 Task: Edit the quotes list created by users
Action: Mouse scrolled (127, 157) with delta (0, 0)
Screenshot: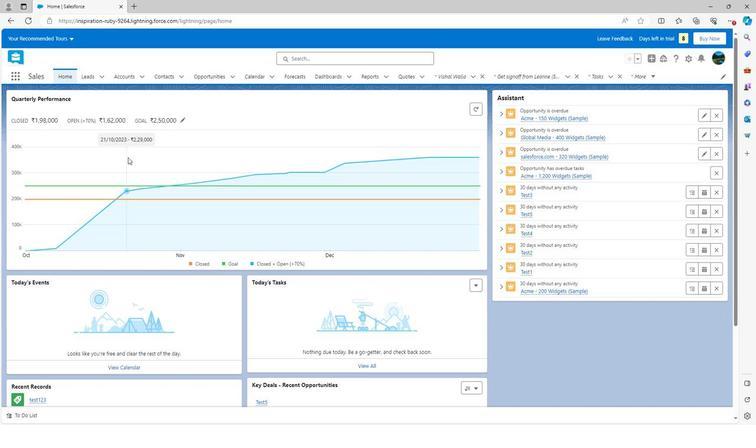 
Action: Mouse scrolled (127, 157) with delta (0, 0)
Screenshot: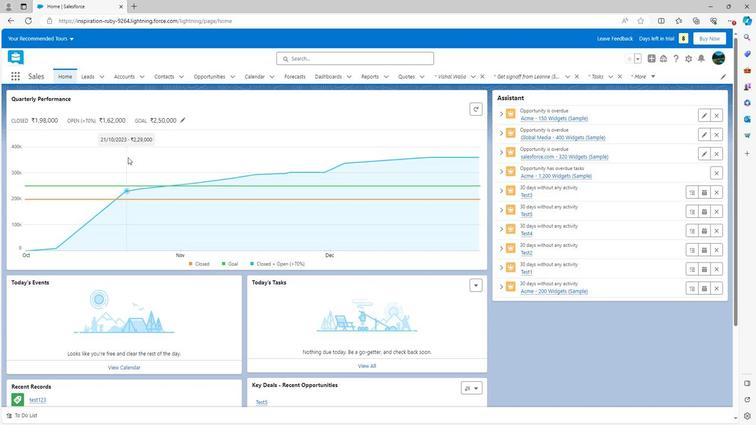
Action: Mouse scrolled (127, 157) with delta (0, 0)
Screenshot: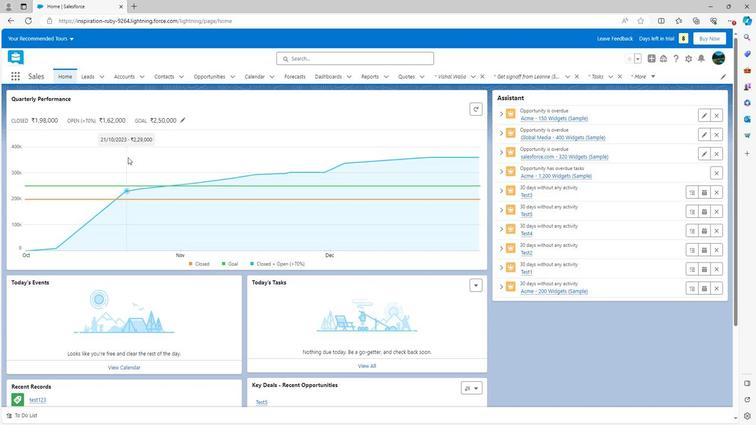 
Action: Mouse scrolled (127, 158) with delta (0, 0)
Screenshot: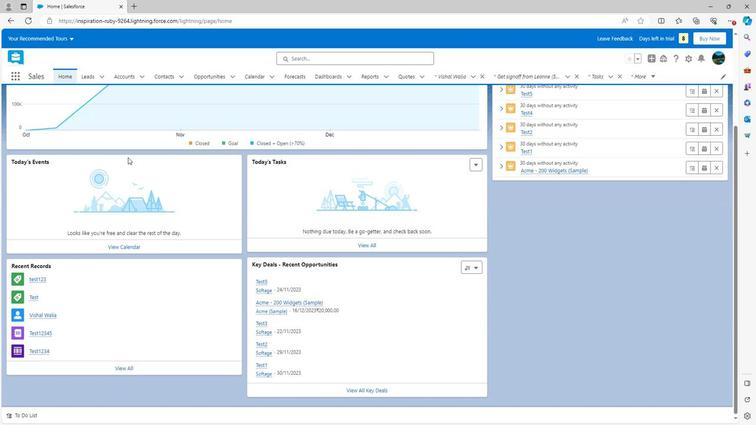 
Action: Mouse scrolled (127, 158) with delta (0, 0)
Screenshot: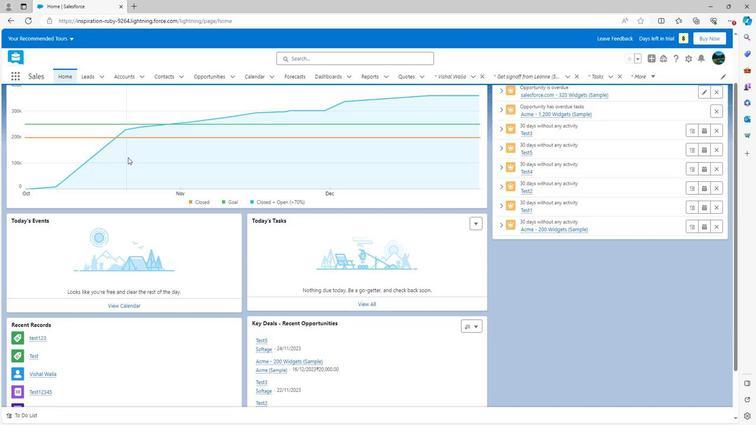 
Action: Mouse moved to (403, 75)
Screenshot: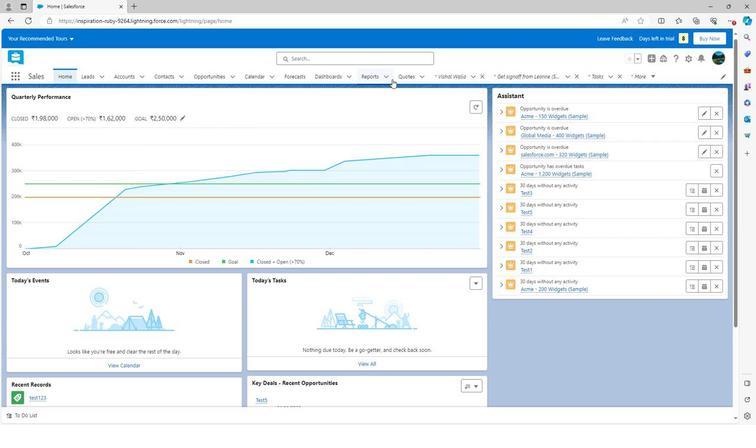 
Action: Mouse pressed left at (403, 75)
Screenshot: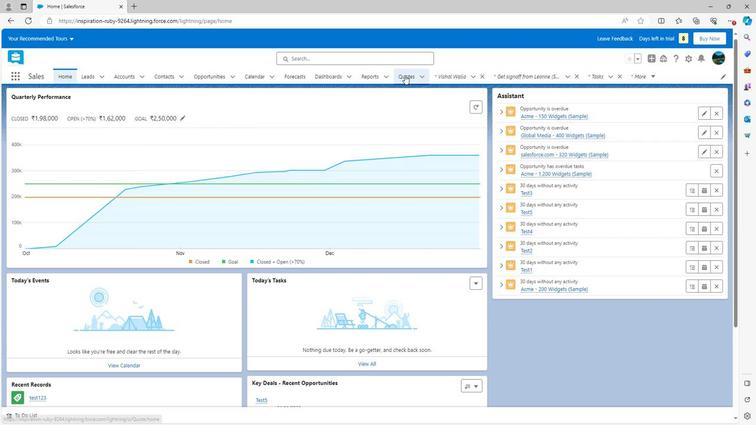 
Action: Mouse moved to (692, 115)
Screenshot: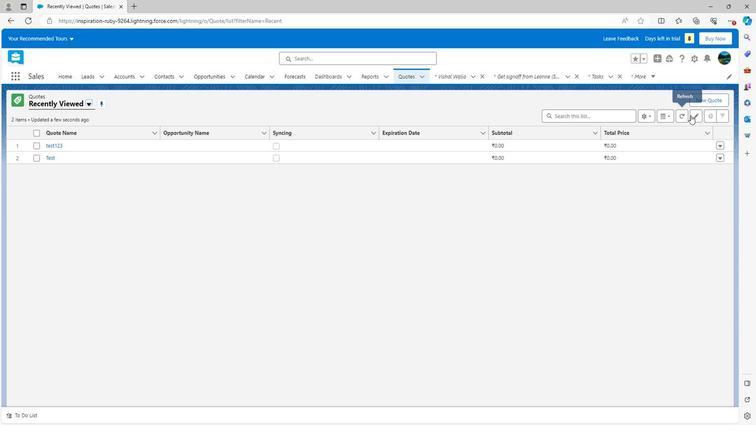 
Action: Mouse pressed left at (692, 115)
Screenshot: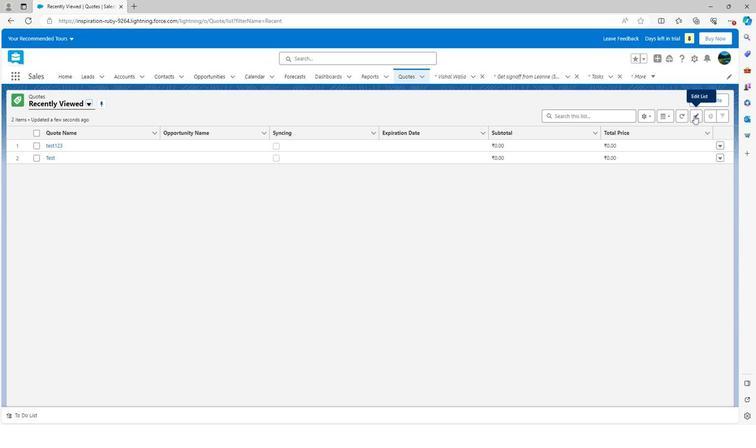 
Action: Mouse moved to (96, 149)
Screenshot: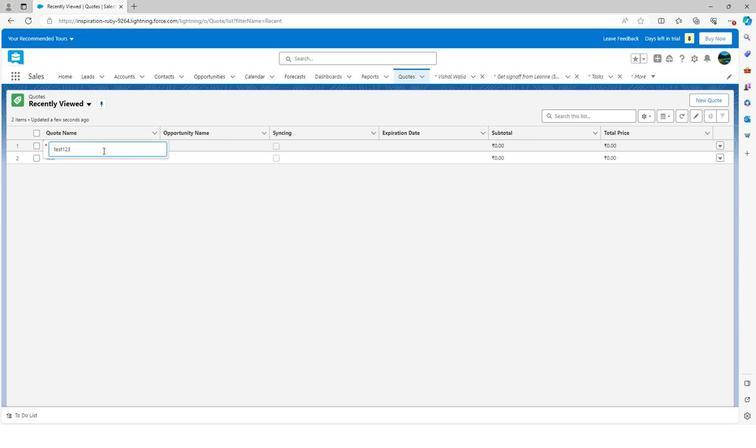 
Action: Key pressed 45
Screenshot: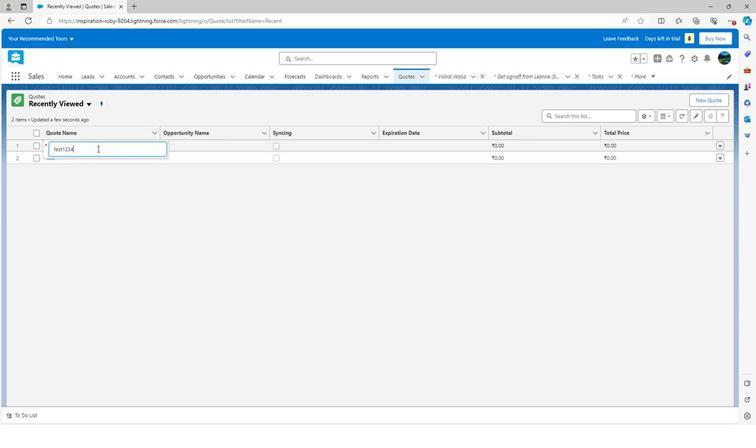 
Action: Mouse moved to (102, 187)
Screenshot: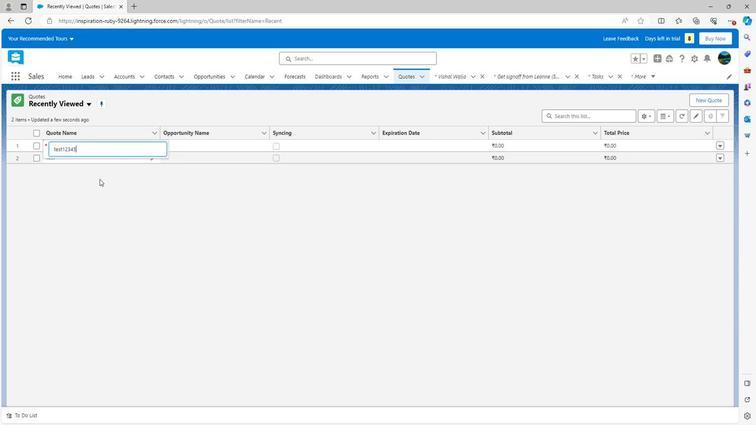 
Action: Mouse pressed left at (102, 187)
Screenshot: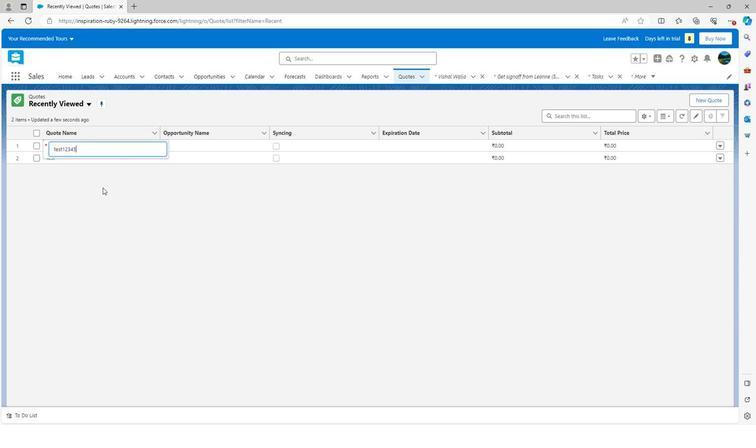 
Action: Mouse moved to (388, 398)
Screenshot: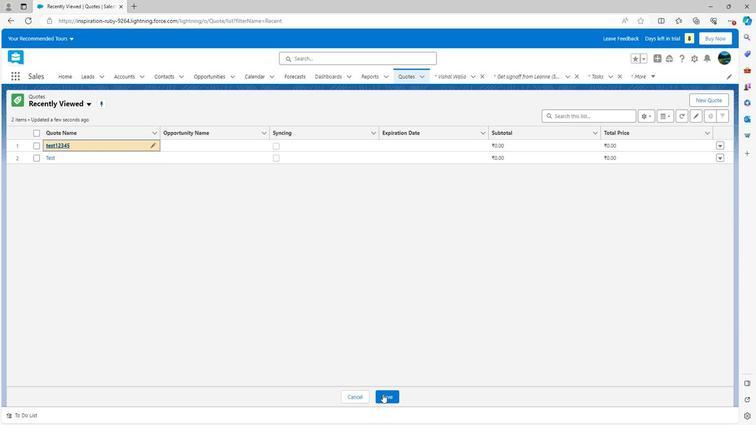 
Action: Mouse pressed left at (388, 398)
Screenshot: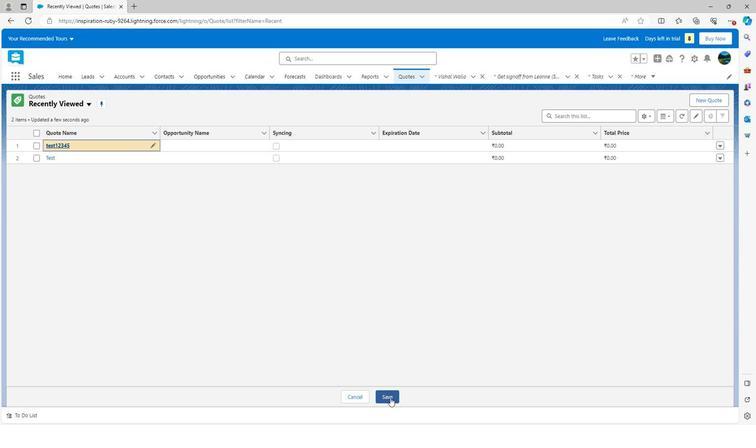 
Action: Mouse moved to (96, 157)
Screenshot: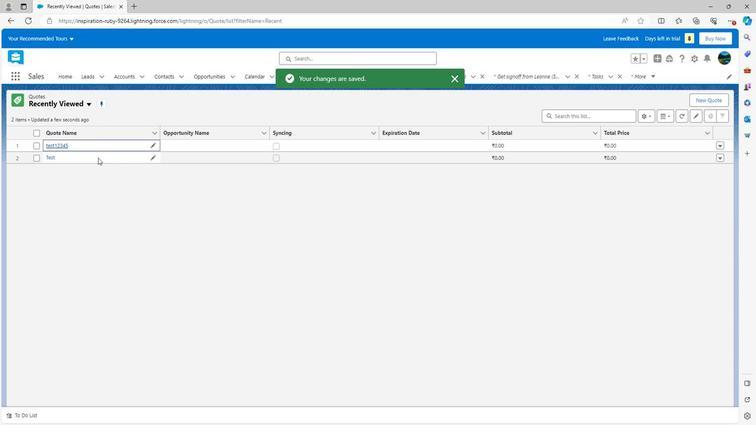 
Action: Mouse pressed left at (96, 157)
Screenshot: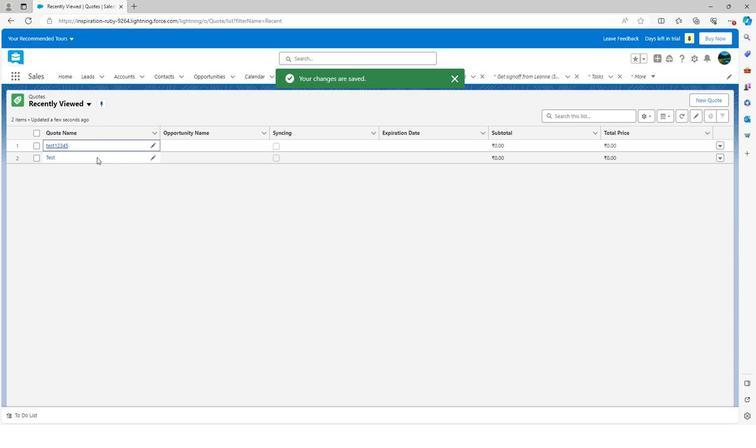 
Action: Mouse moved to (150, 157)
Screenshot: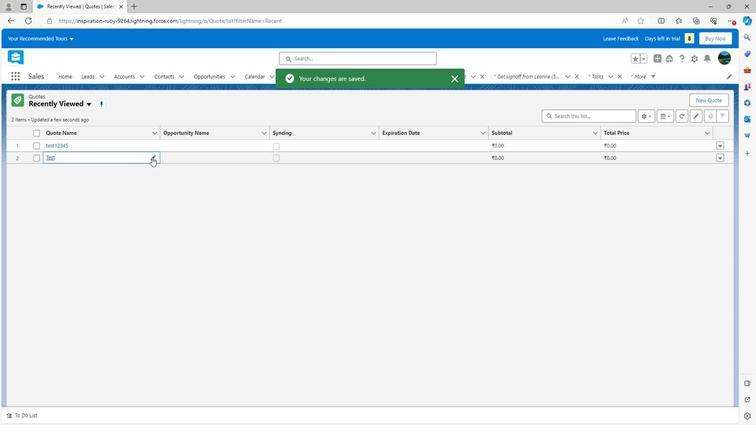 
Action: Mouse pressed left at (150, 157)
Screenshot: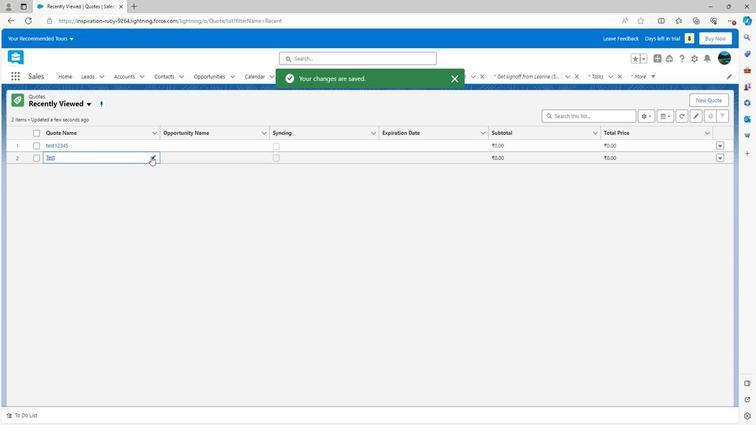 
Action: Mouse moved to (97, 160)
Screenshot: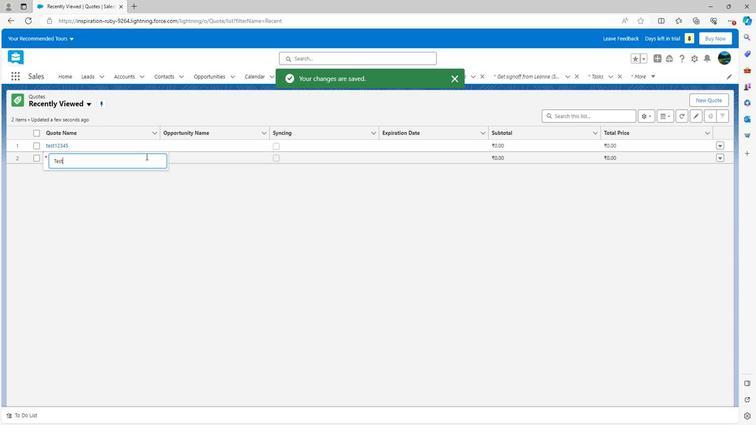 
Action: Key pressed 234
Screenshot: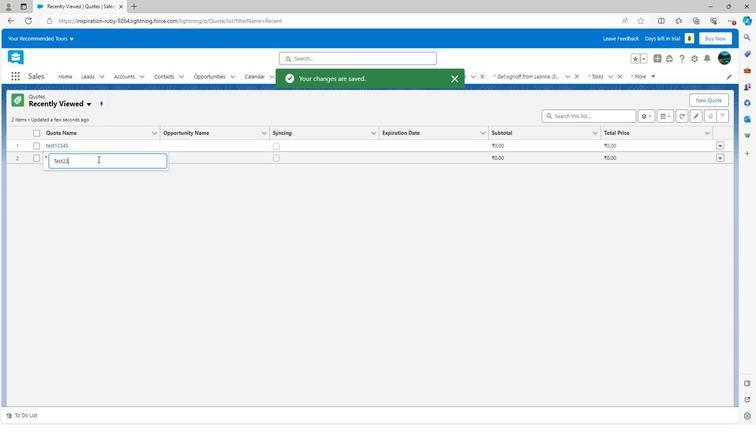 
Action: Mouse moved to (101, 193)
Screenshot: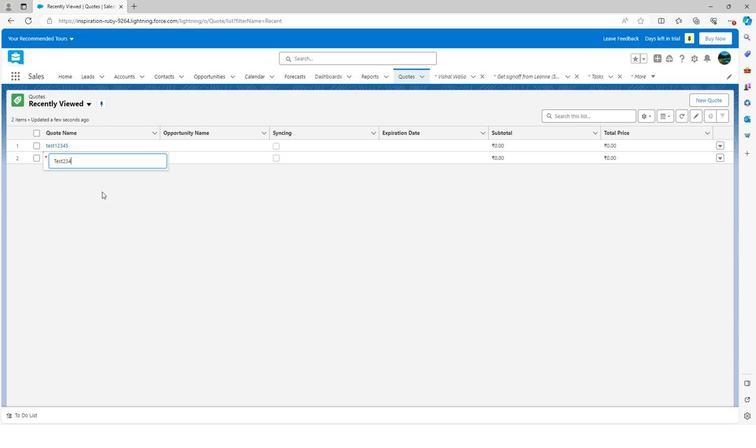 
Action: Mouse pressed left at (101, 193)
Screenshot: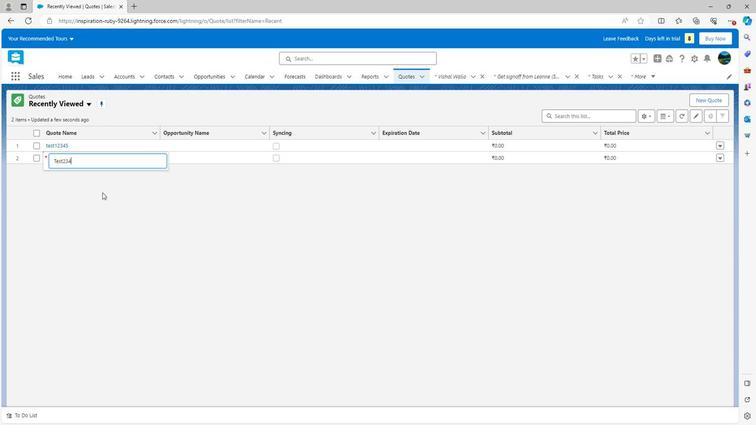 
Action: Mouse moved to (381, 397)
Screenshot: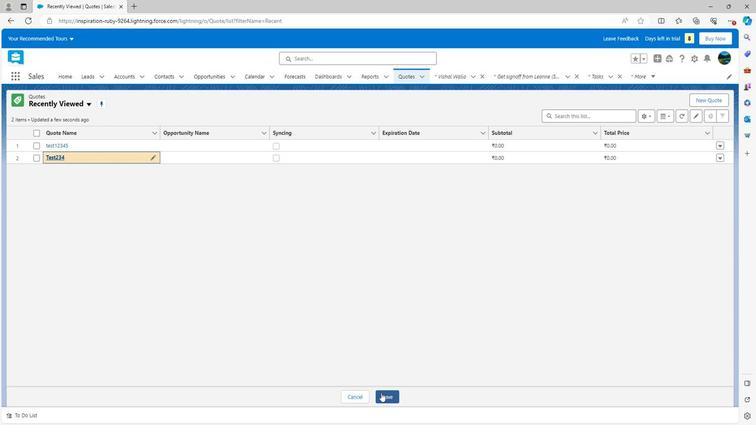 
Action: Mouse pressed left at (381, 397)
Screenshot: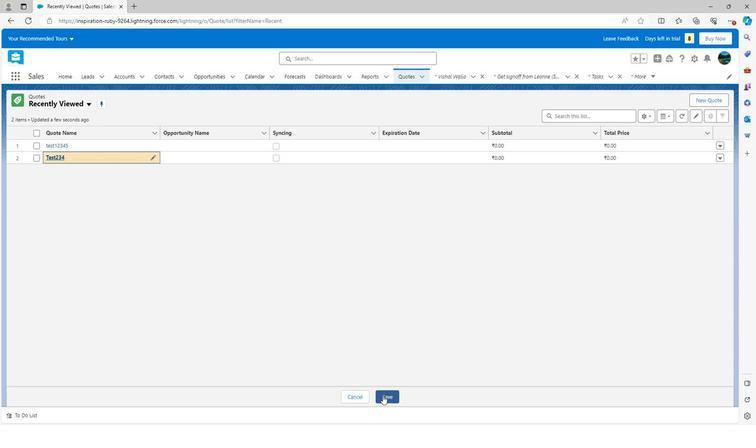 
Action: Mouse moved to (331, 232)
Screenshot: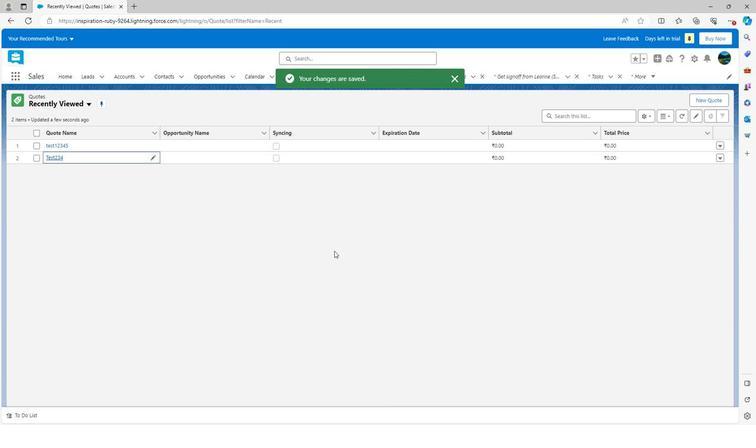 
Action: Mouse scrolled (331, 233) with delta (0, 0)
Screenshot: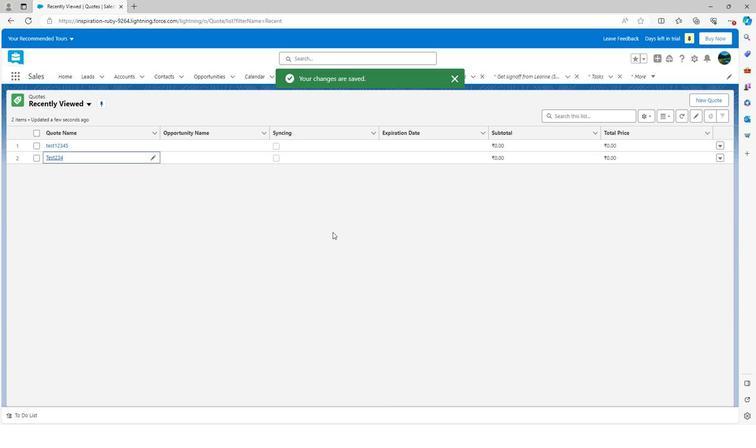 
Action: Mouse scrolled (331, 233) with delta (0, 0)
Screenshot: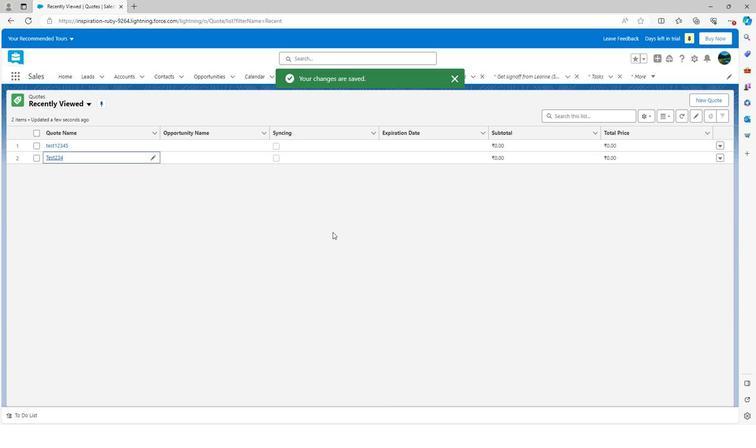 
Action: Mouse scrolled (331, 233) with delta (0, 0)
Screenshot: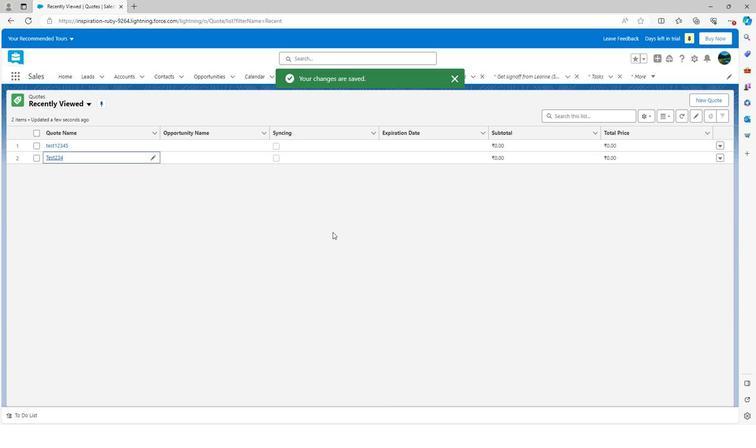 
Action: Mouse scrolled (331, 233) with delta (0, 0)
Screenshot: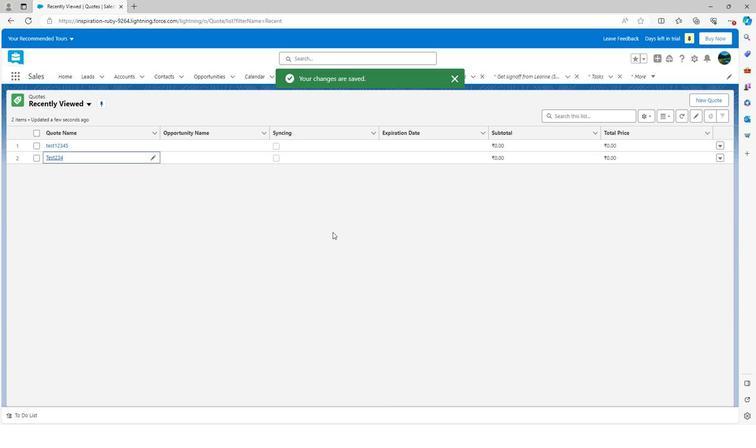 
